 Task: Look for properties with RV parking.
Action: Mouse moved to (429, 180)
Screenshot: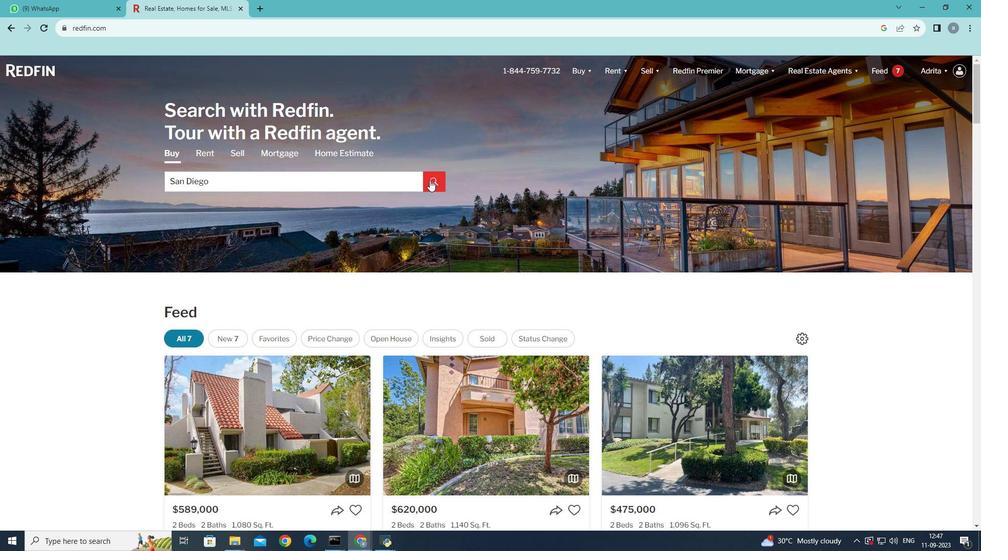 
Action: Mouse pressed left at (429, 180)
Screenshot: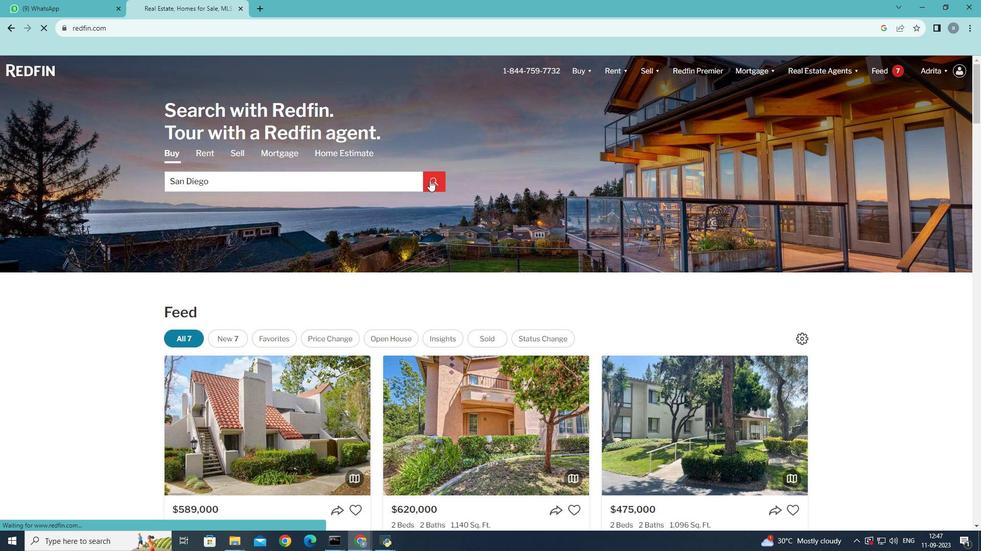 
Action: Mouse moved to (883, 135)
Screenshot: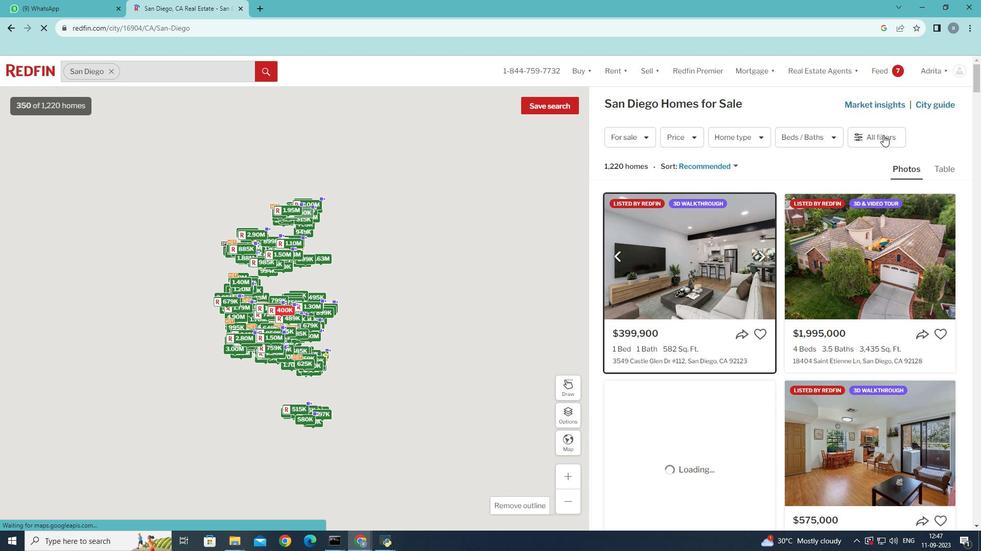 
Action: Mouse pressed left at (883, 135)
Screenshot: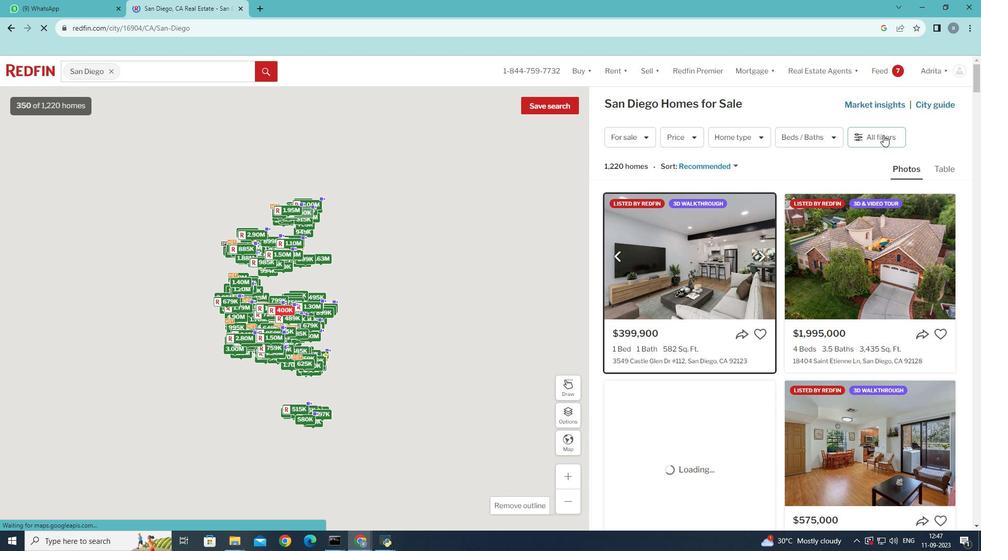 
Action: Mouse moved to (732, 353)
Screenshot: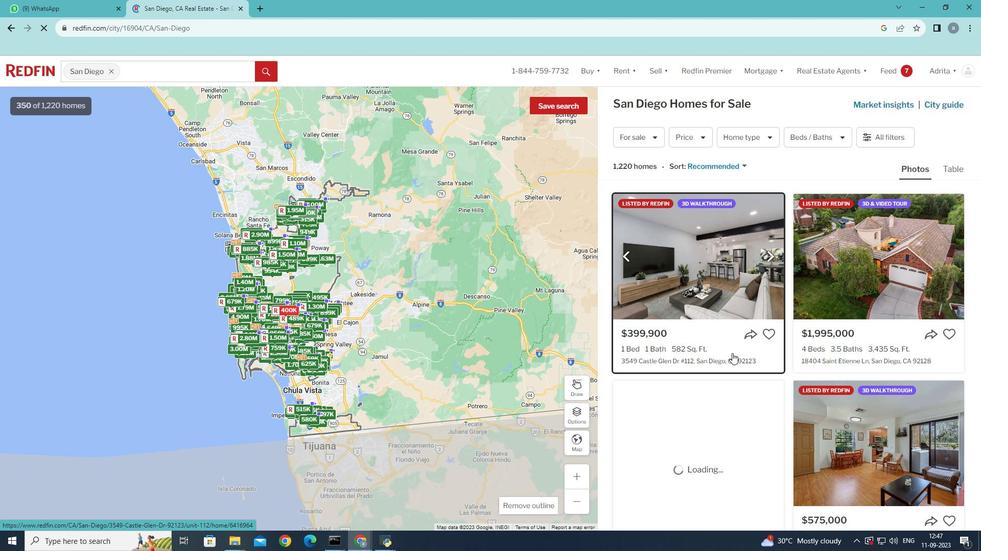 
Action: Mouse scrolled (732, 353) with delta (0, 0)
Screenshot: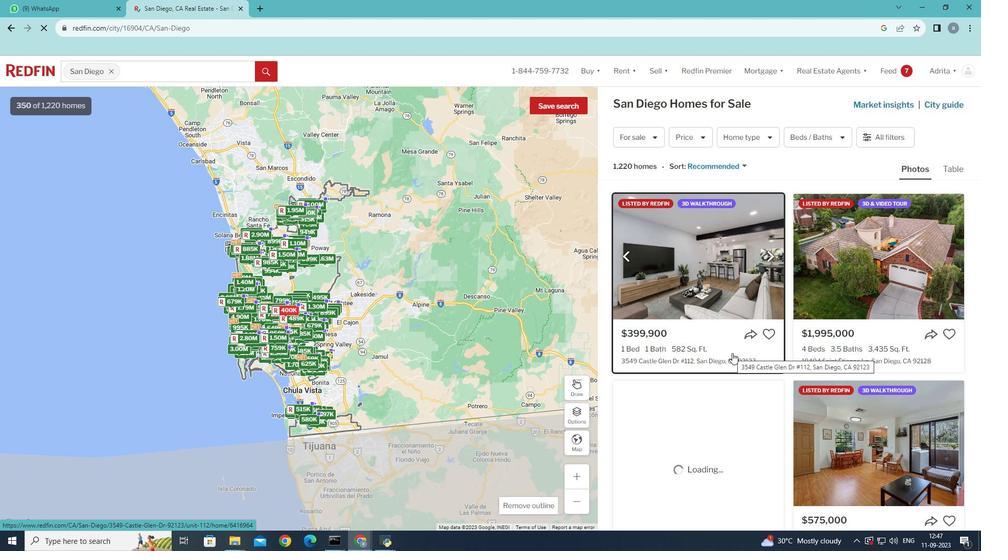 
Action: Mouse scrolled (732, 353) with delta (0, 0)
Screenshot: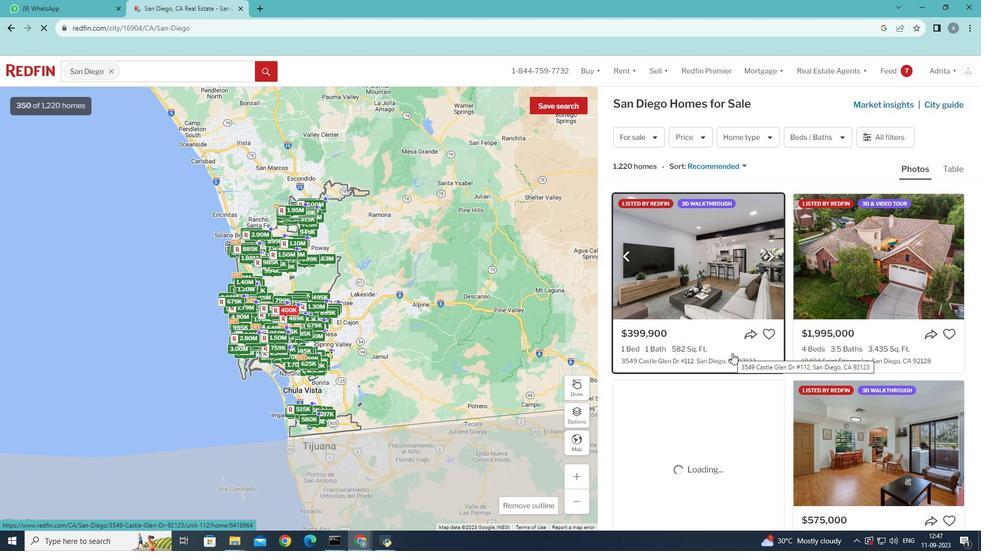 
Action: Mouse scrolled (732, 353) with delta (0, 0)
Screenshot: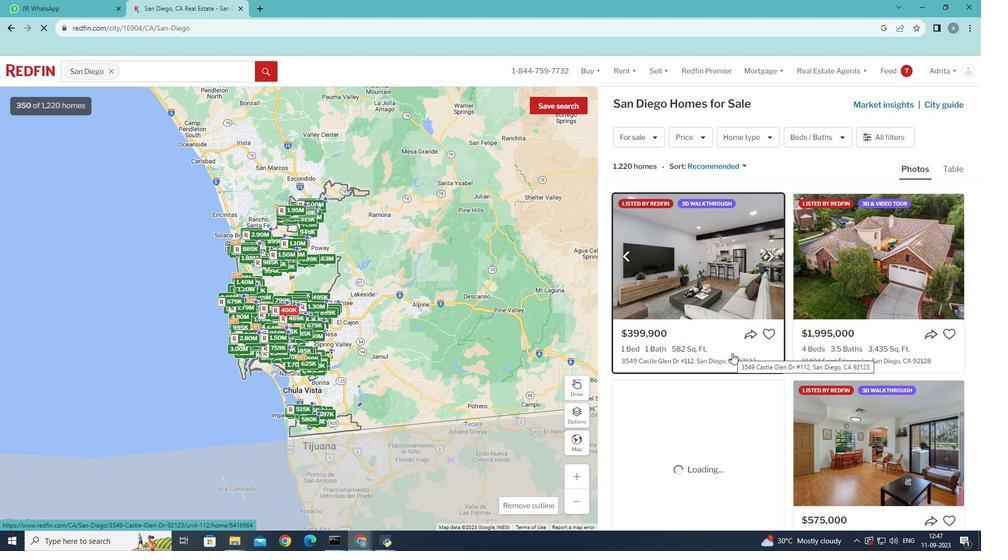 
Action: Mouse scrolled (732, 353) with delta (0, 0)
Screenshot: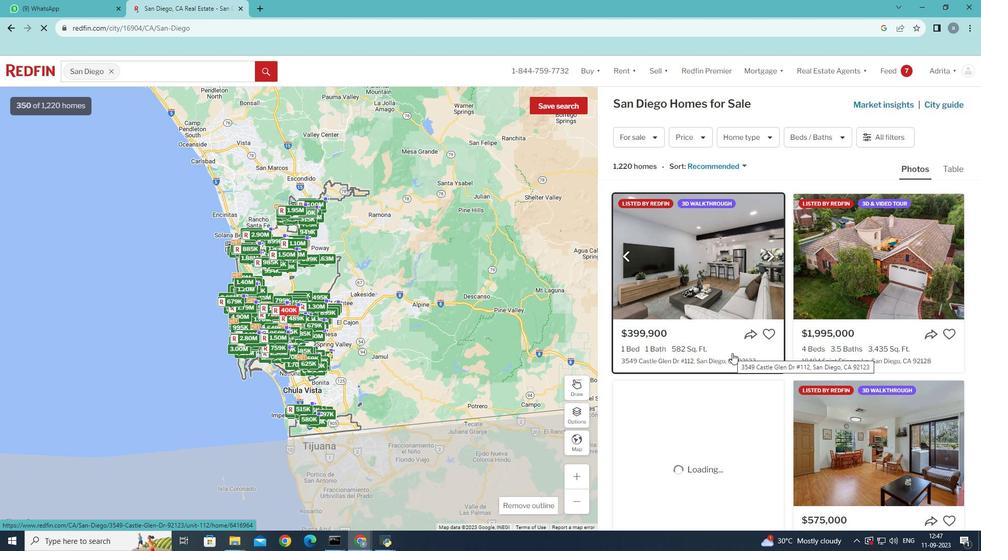 
Action: Mouse moved to (884, 134)
Screenshot: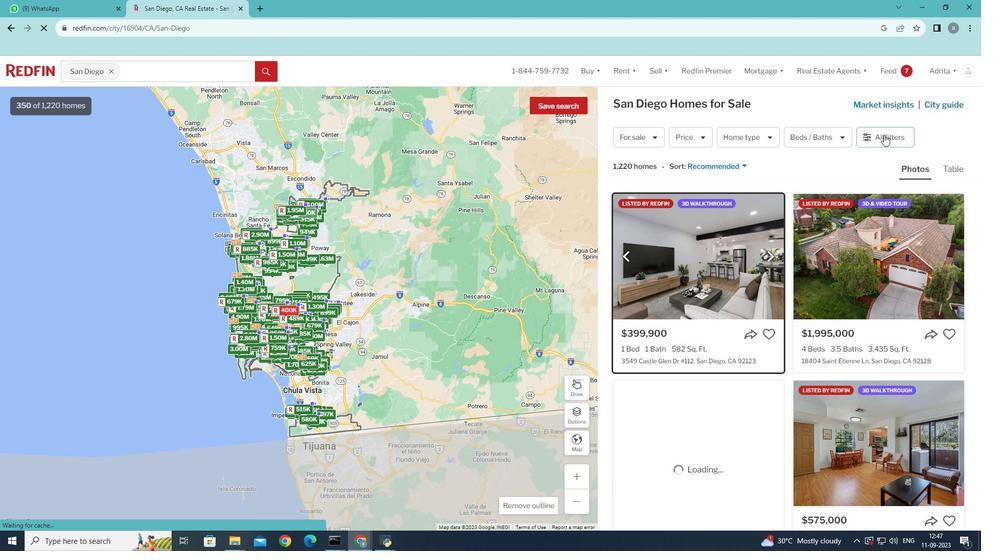 
Action: Mouse pressed left at (884, 134)
Screenshot: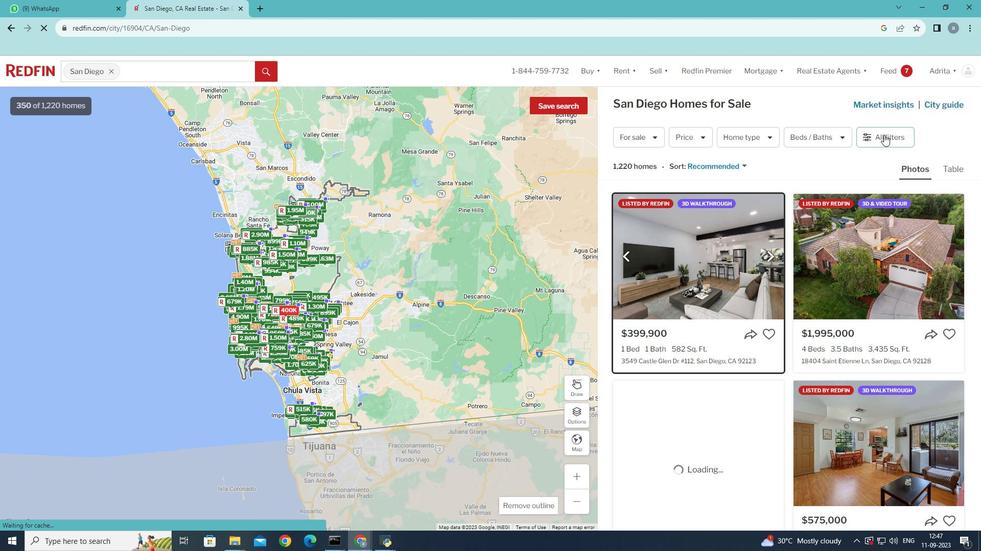 
Action: Mouse moved to (879, 260)
Screenshot: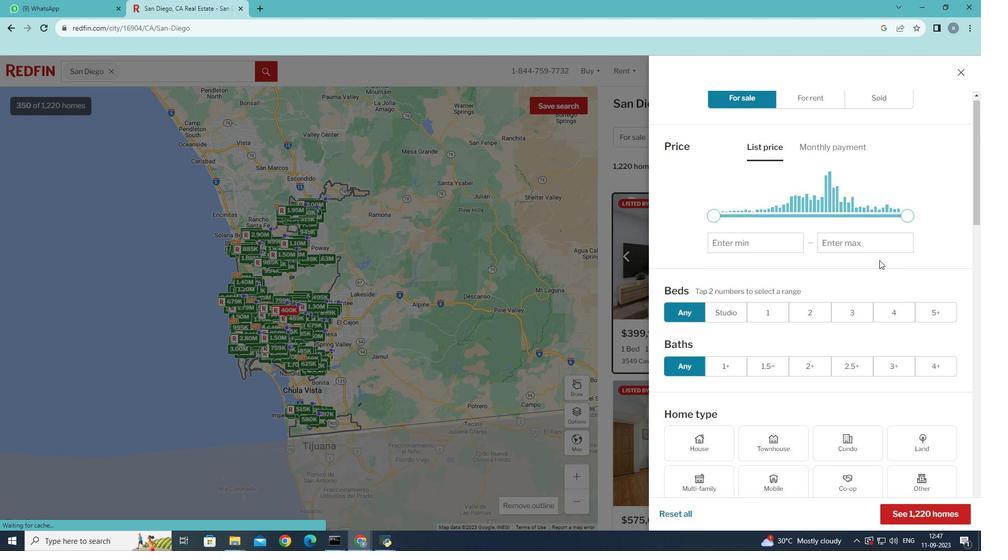 
Action: Mouse scrolled (879, 260) with delta (0, 0)
Screenshot: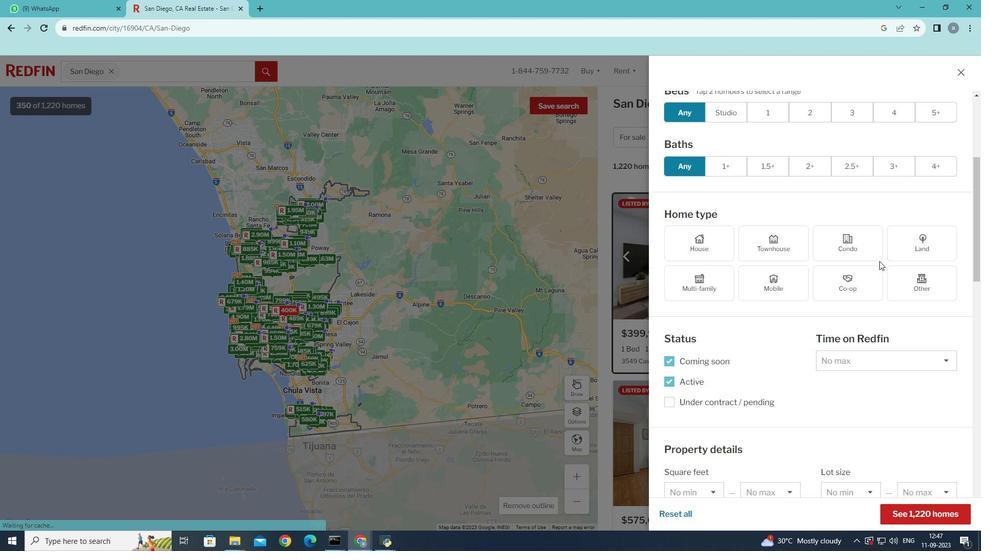 
Action: Mouse scrolled (879, 260) with delta (0, 0)
Screenshot: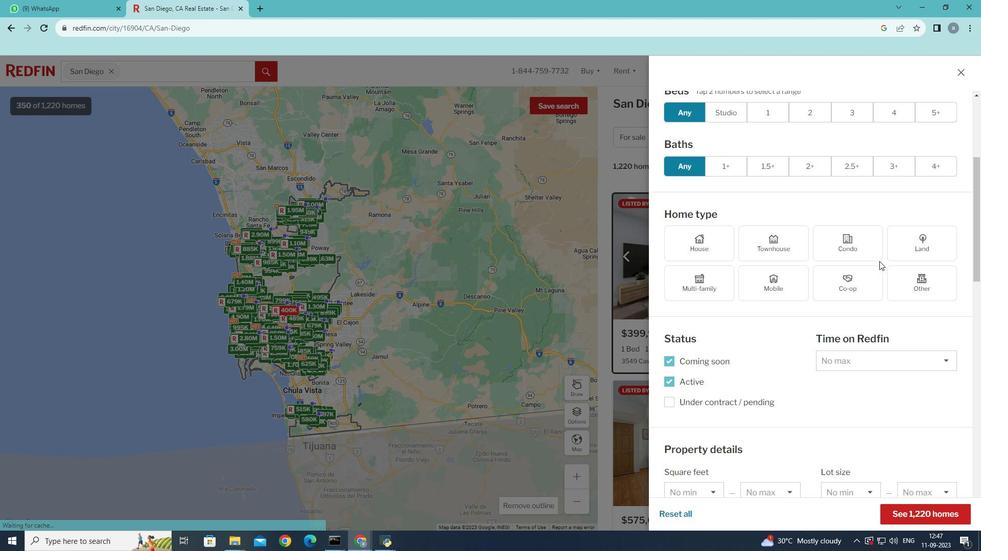 
Action: Mouse scrolled (879, 260) with delta (0, 0)
Screenshot: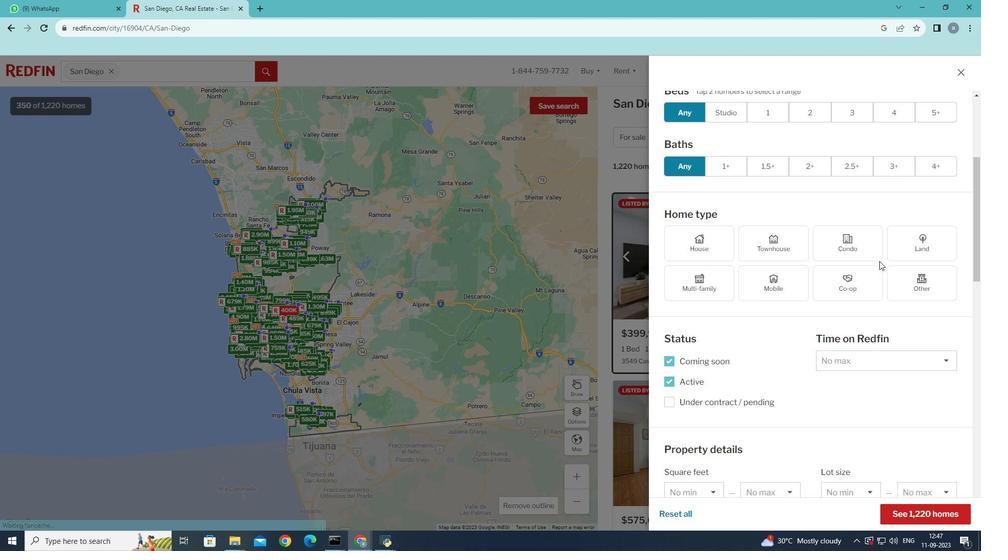 
Action: Mouse scrolled (879, 260) with delta (0, 0)
Screenshot: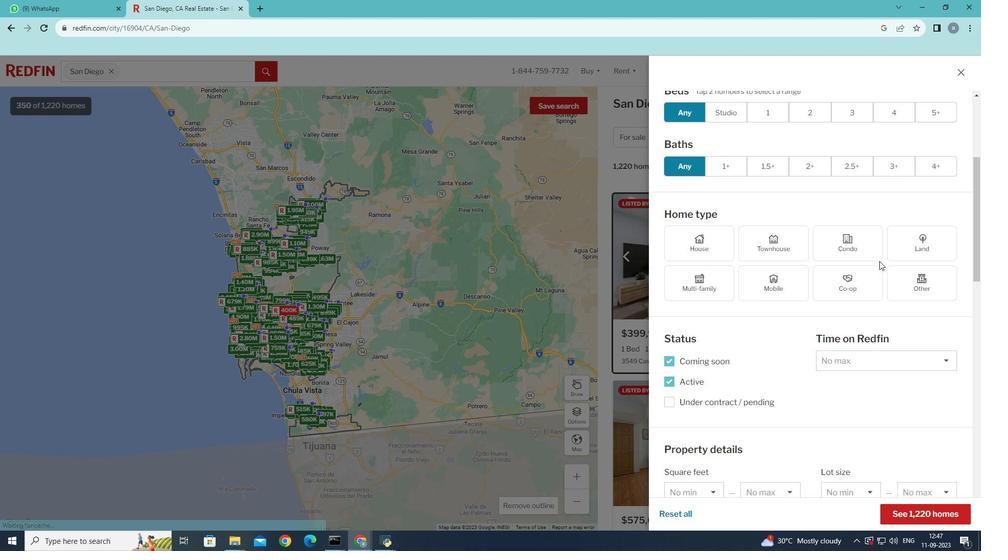 
Action: Mouse moved to (879, 261)
Screenshot: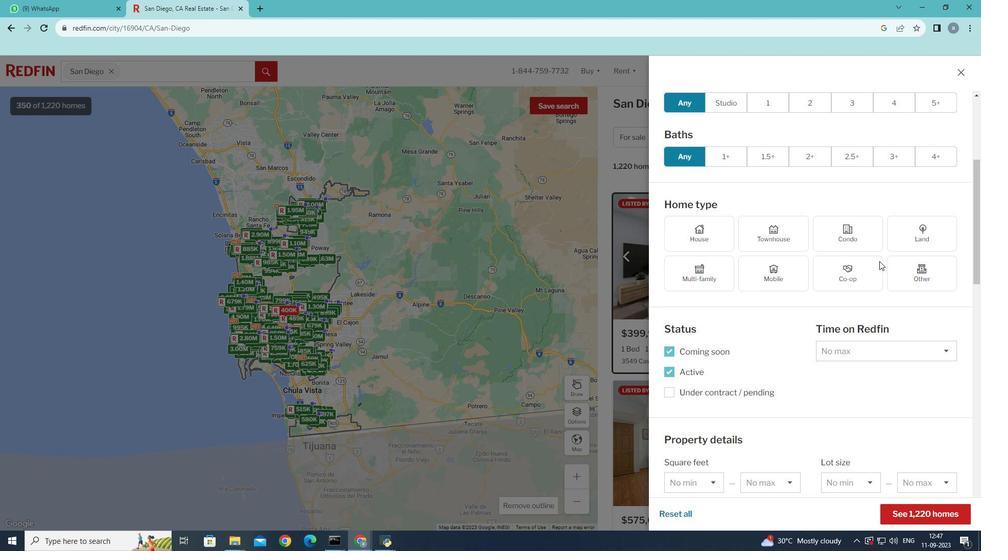 
Action: Mouse scrolled (879, 261) with delta (0, 0)
Screenshot: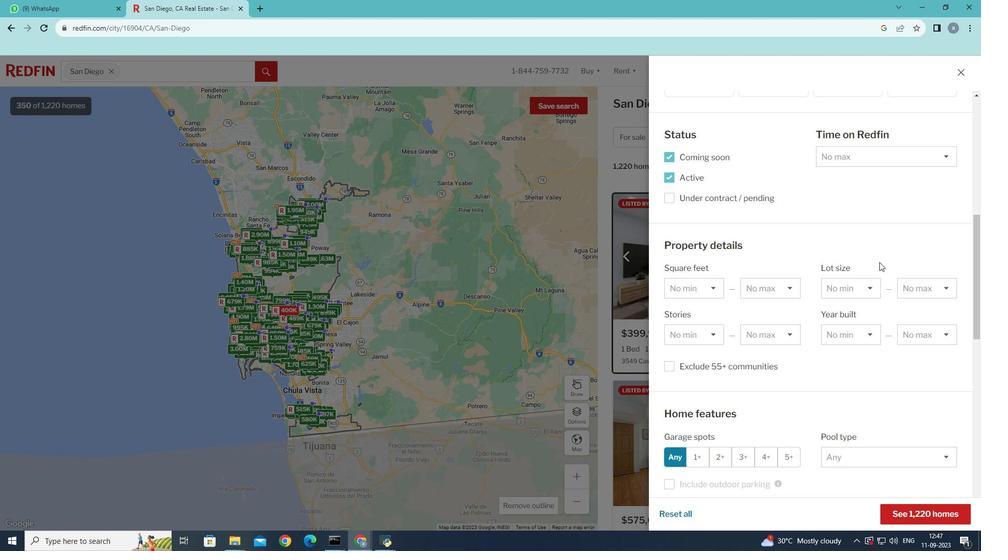 
Action: Mouse scrolled (879, 261) with delta (0, 0)
Screenshot: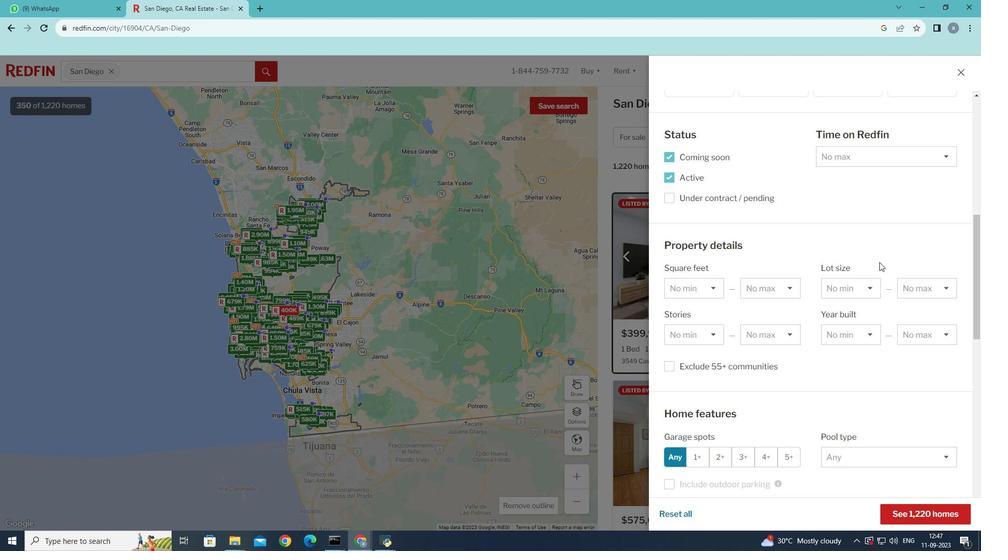 
Action: Mouse scrolled (879, 261) with delta (0, 0)
Screenshot: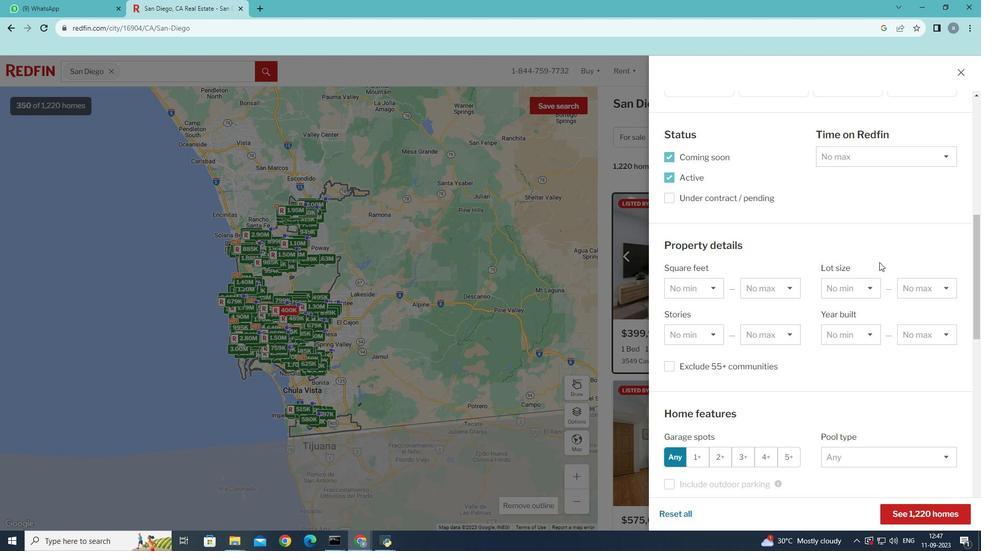 
Action: Mouse scrolled (879, 261) with delta (0, 0)
Screenshot: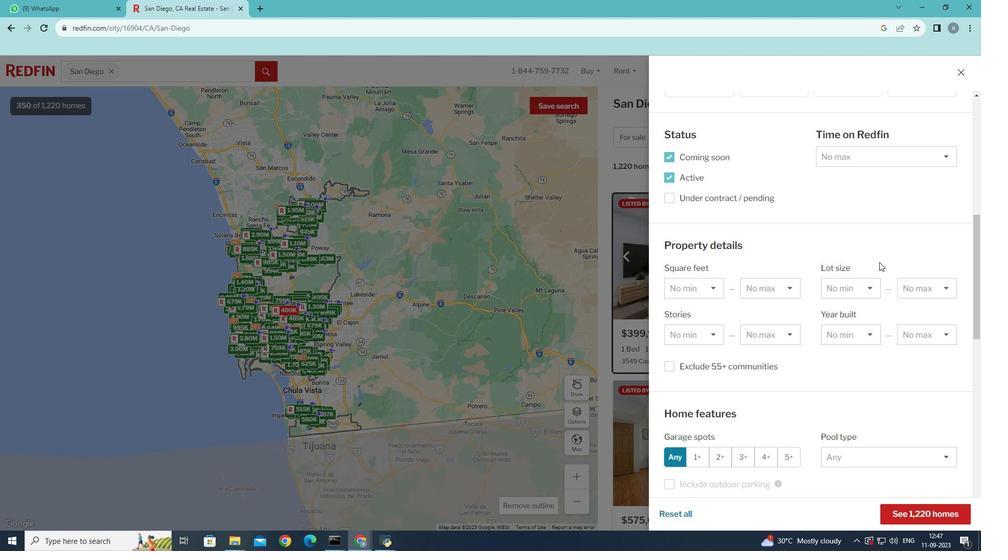
Action: Mouse moved to (879, 262)
Screenshot: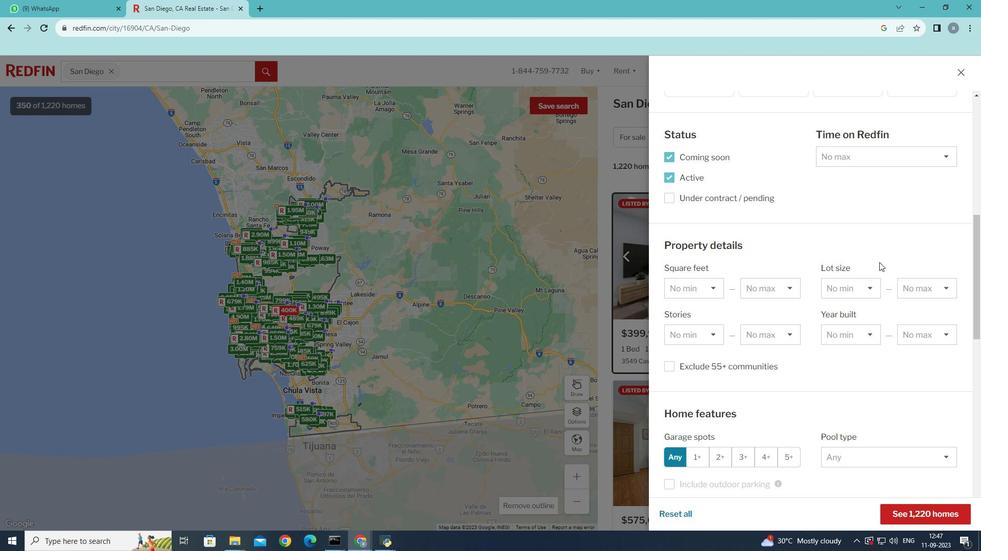 
Action: Mouse scrolled (879, 262) with delta (0, 0)
Screenshot: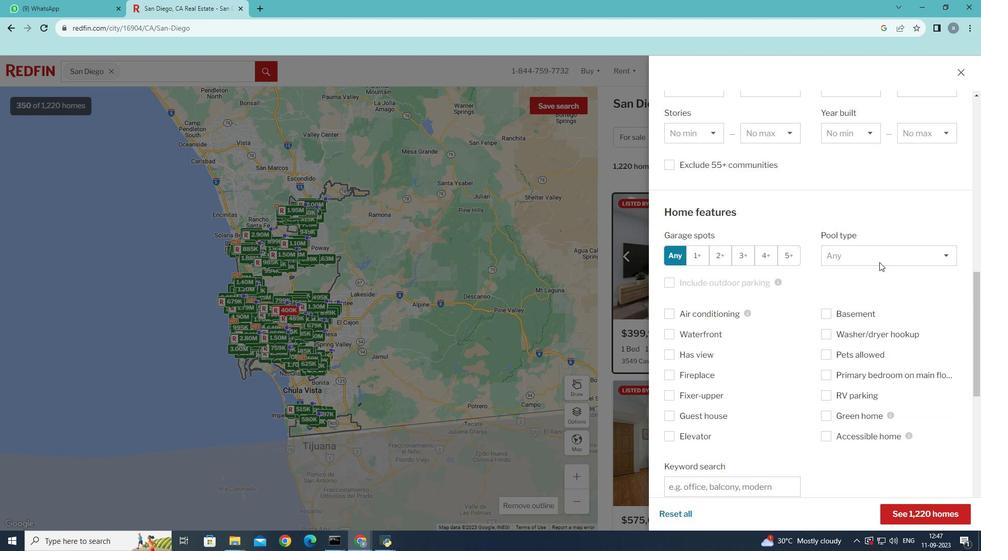
Action: Mouse scrolled (879, 262) with delta (0, 0)
Screenshot: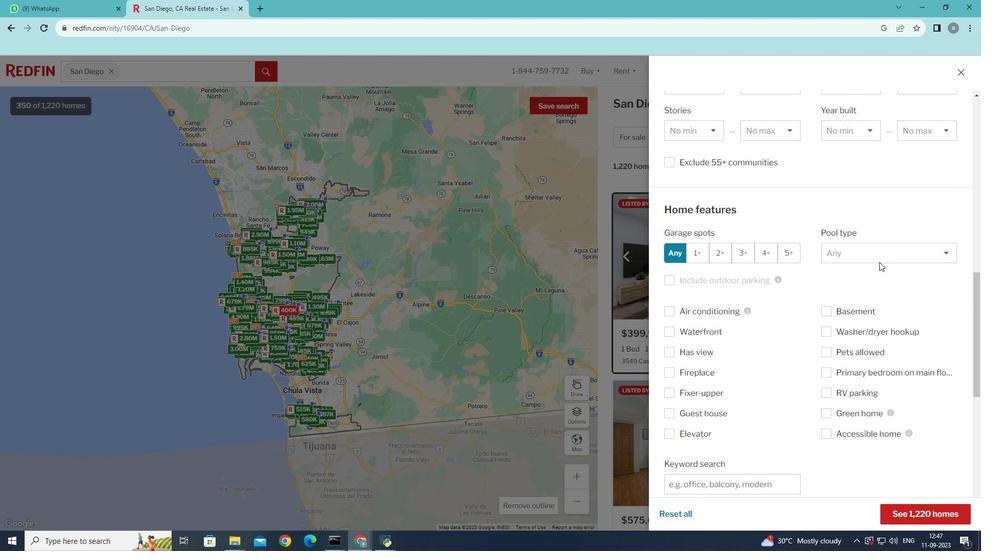 
Action: Mouse scrolled (879, 262) with delta (0, 0)
Screenshot: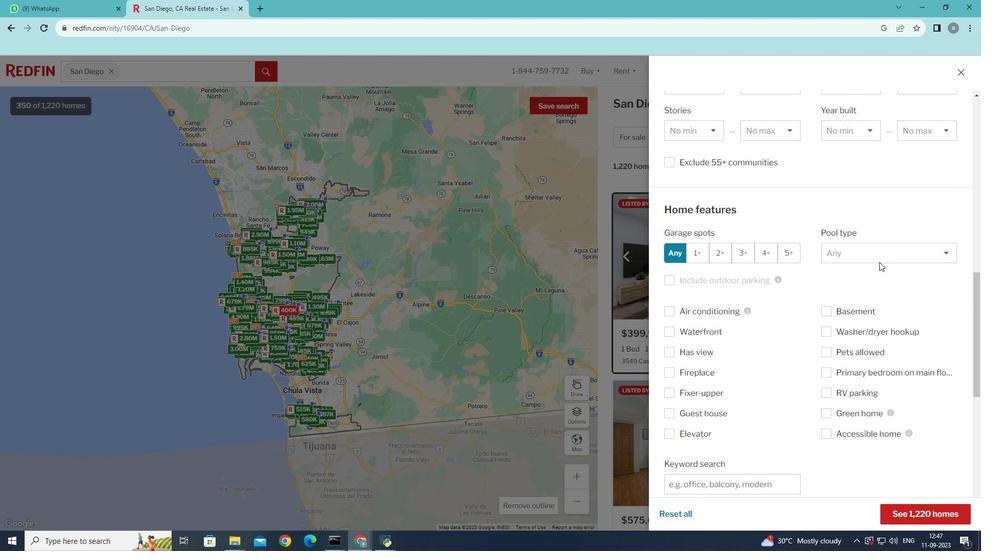
Action: Mouse scrolled (879, 262) with delta (0, 0)
Screenshot: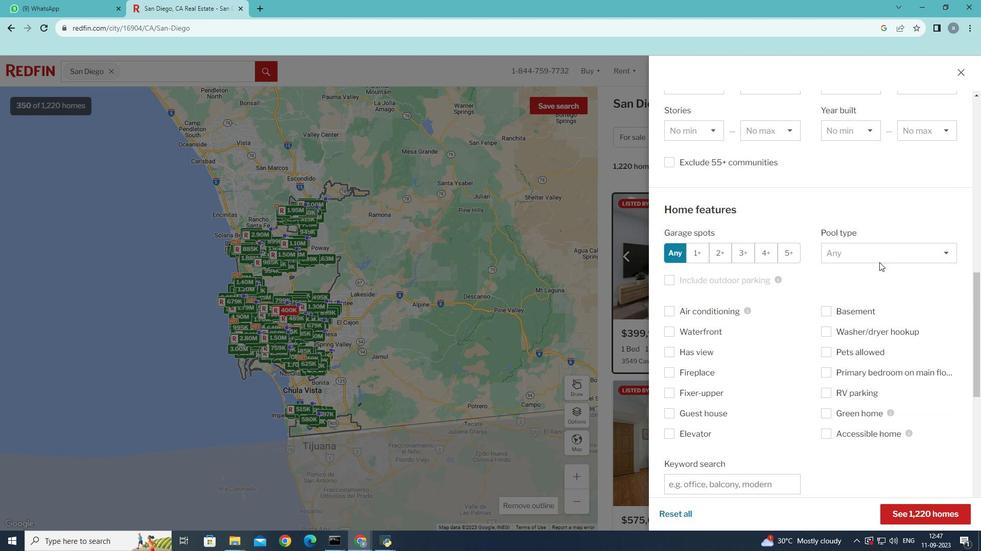
Action: Mouse scrolled (879, 262) with delta (0, 0)
Screenshot: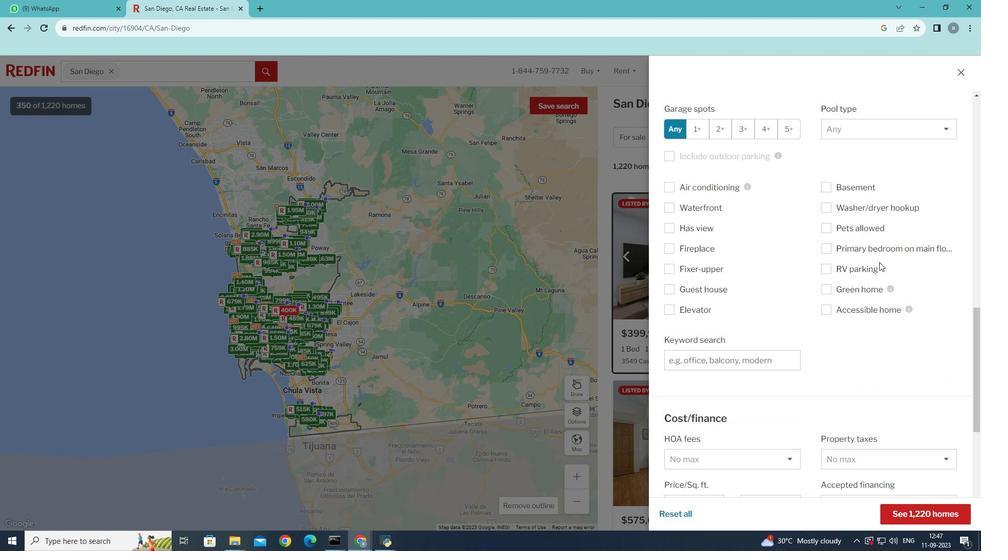 
Action: Mouse scrolled (879, 262) with delta (0, 0)
Screenshot: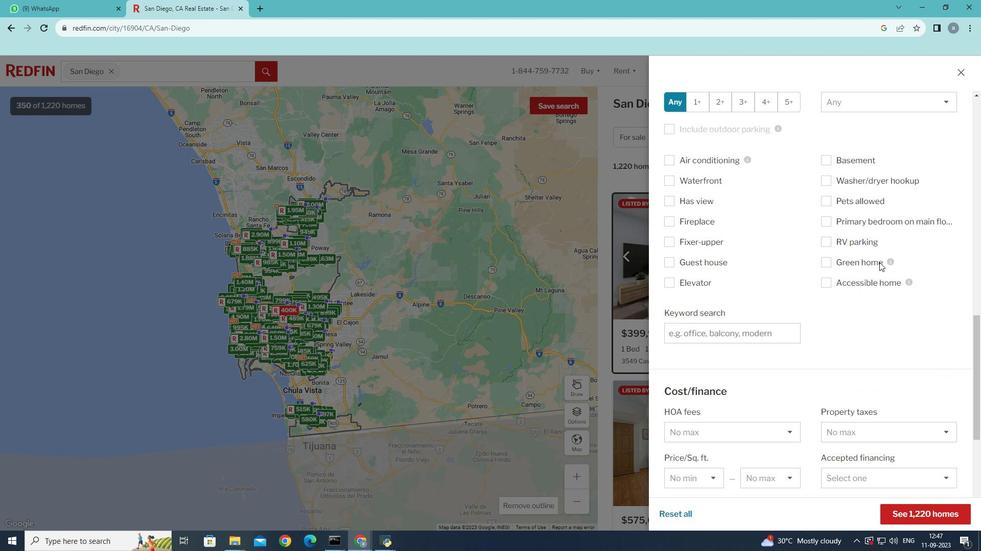 
Action: Mouse scrolled (879, 262) with delta (0, 0)
Screenshot: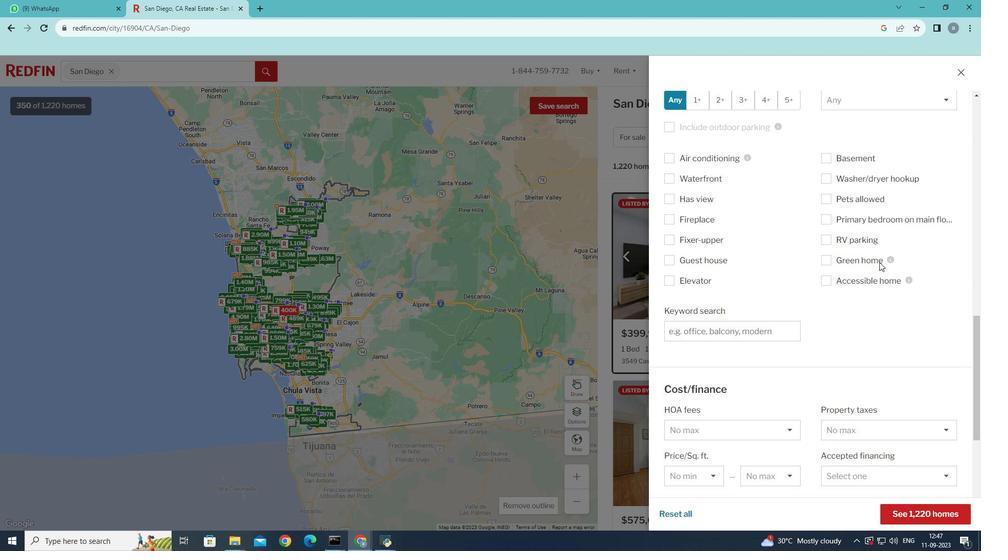 
Action: Mouse moved to (839, 238)
Screenshot: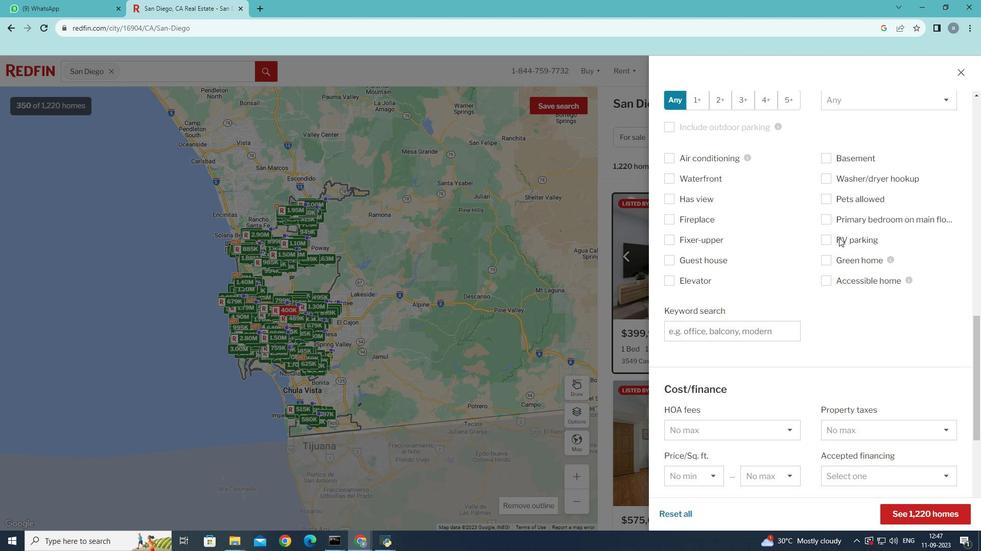 
Action: Mouse pressed left at (839, 238)
Screenshot: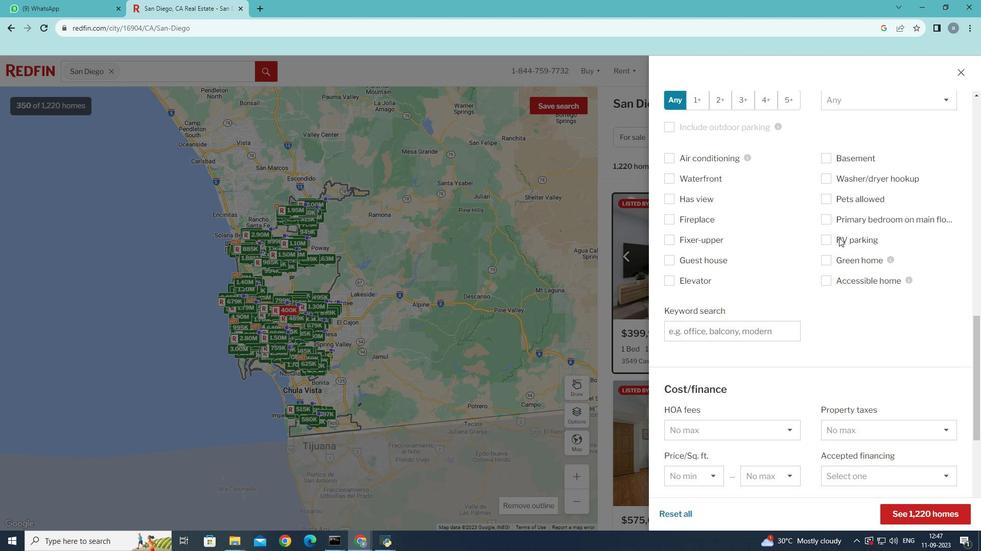 
Action: Mouse moved to (915, 514)
Screenshot: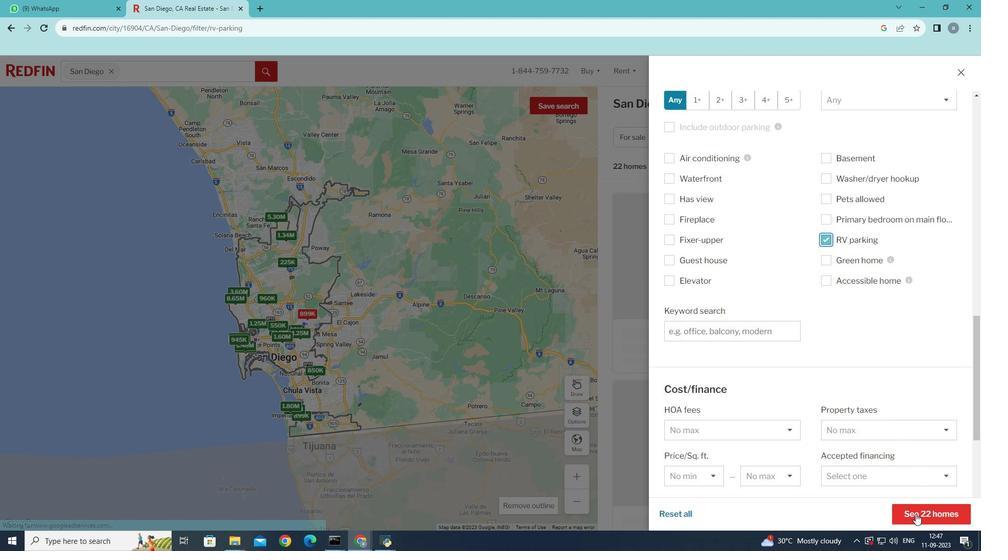 
Action: Mouse pressed left at (915, 514)
Screenshot: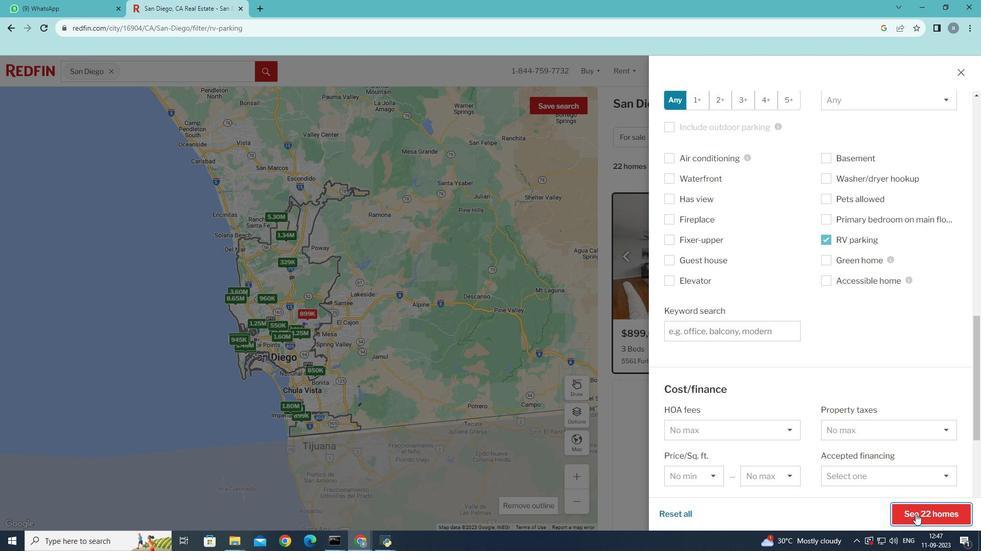 
Action: Mouse moved to (915, 514)
Screenshot: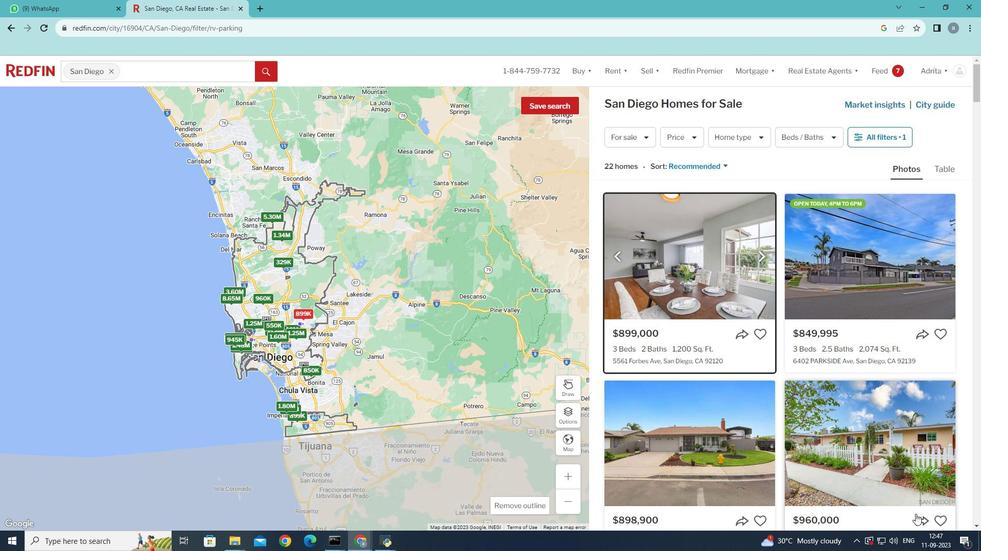 
